Task: Create a rule from the Routing list, Task moved to a section -> Set Priority in the project AgilePulse , set the section as To-Do and set the priority of the task as  High
Action: Mouse moved to (97, 326)
Screenshot: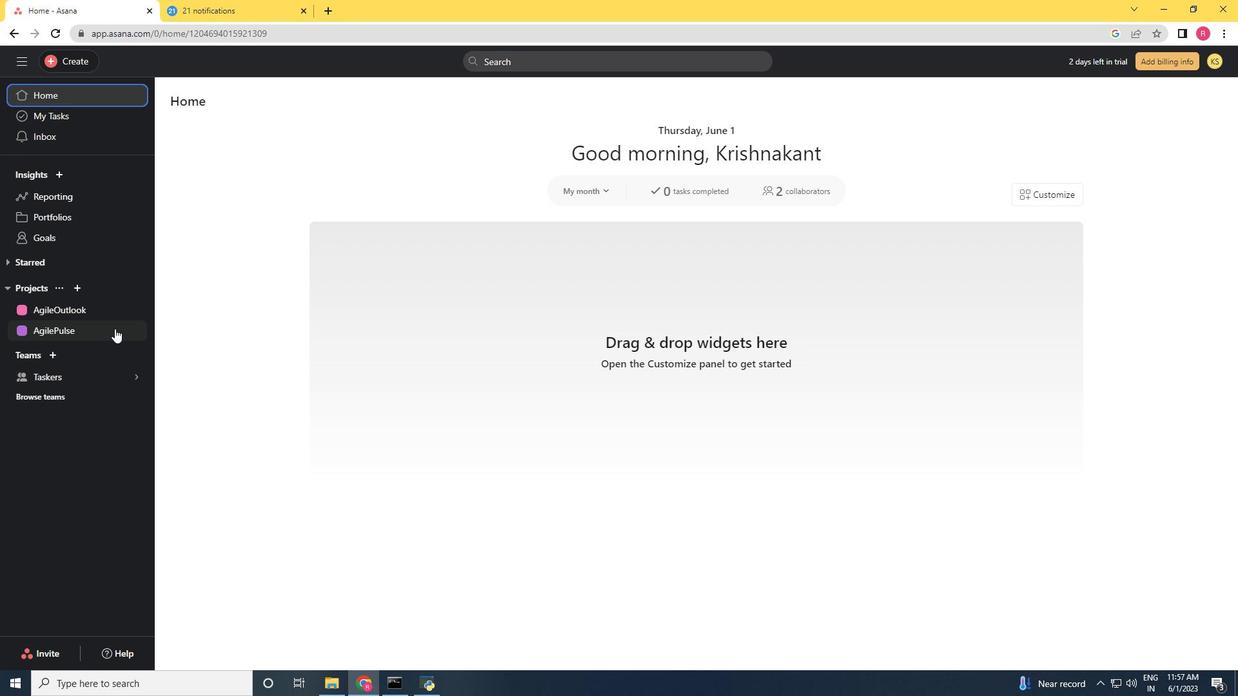 
Action: Mouse pressed left at (97, 326)
Screenshot: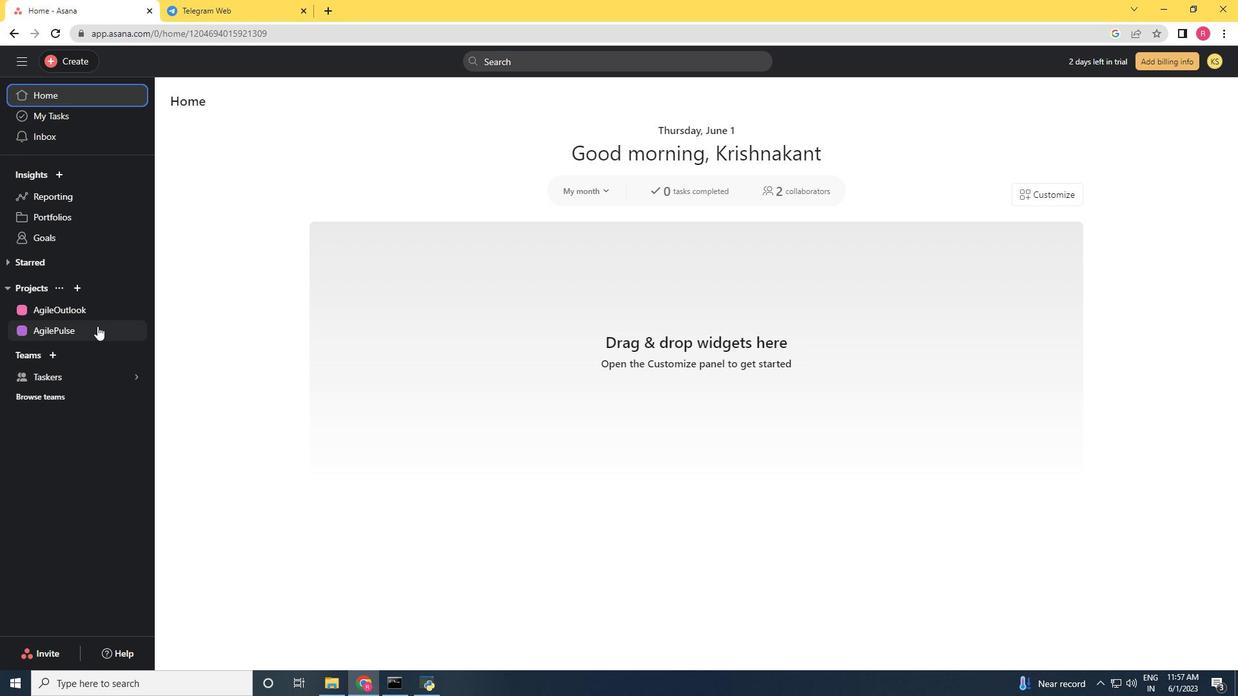 
Action: Mouse moved to (1181, 112)
Screenshot: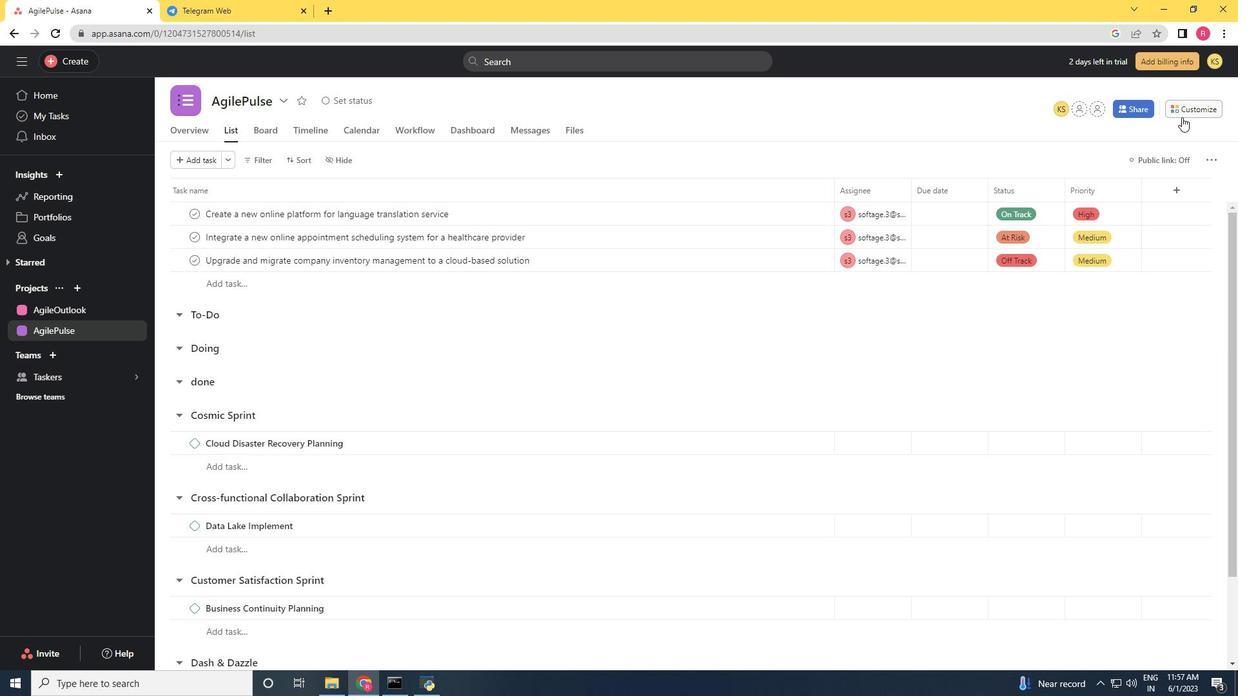 
Action: Mouse pressed left at (1181, 112)
Screenshot: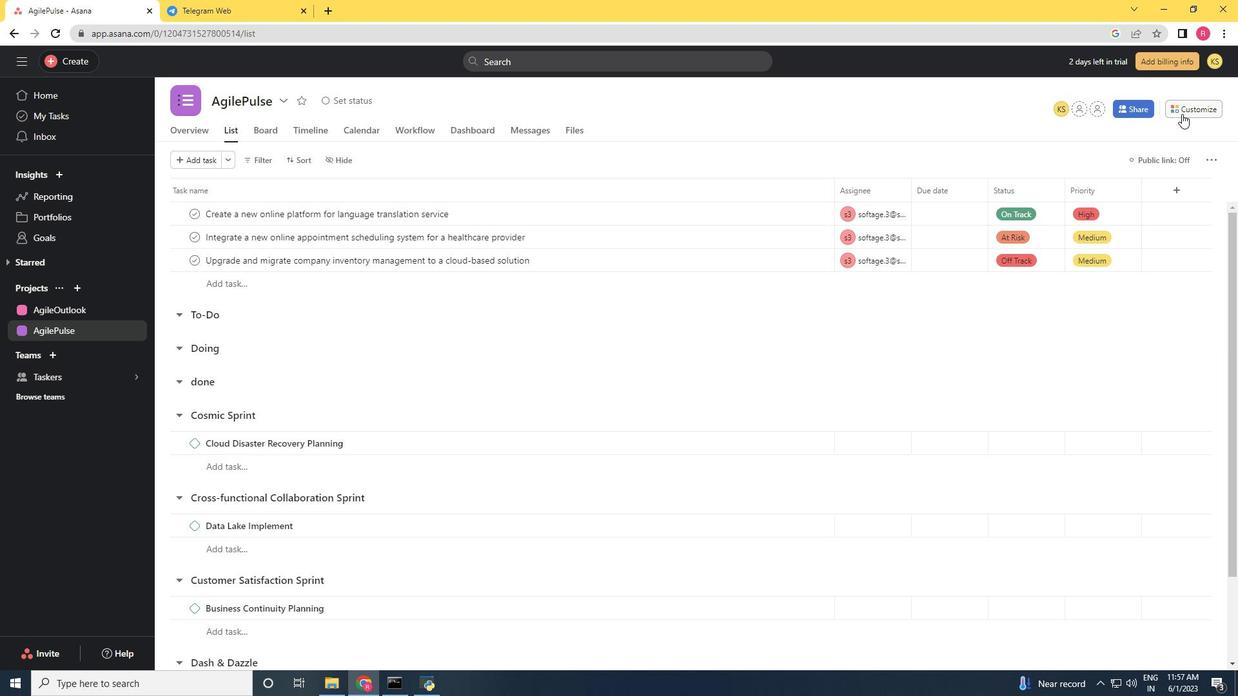 
Action: Mouse moved to (962, 279)
Screenshot: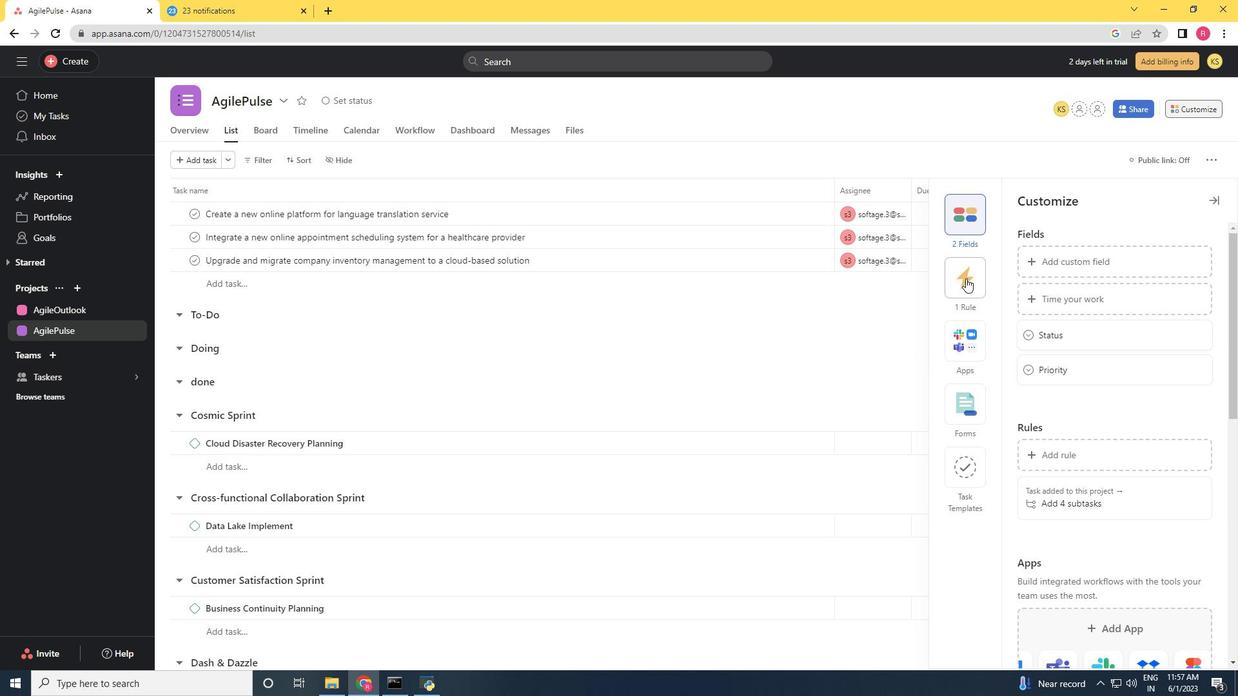 
Action: Mouse pressed left at (962, 279)
Screenshot: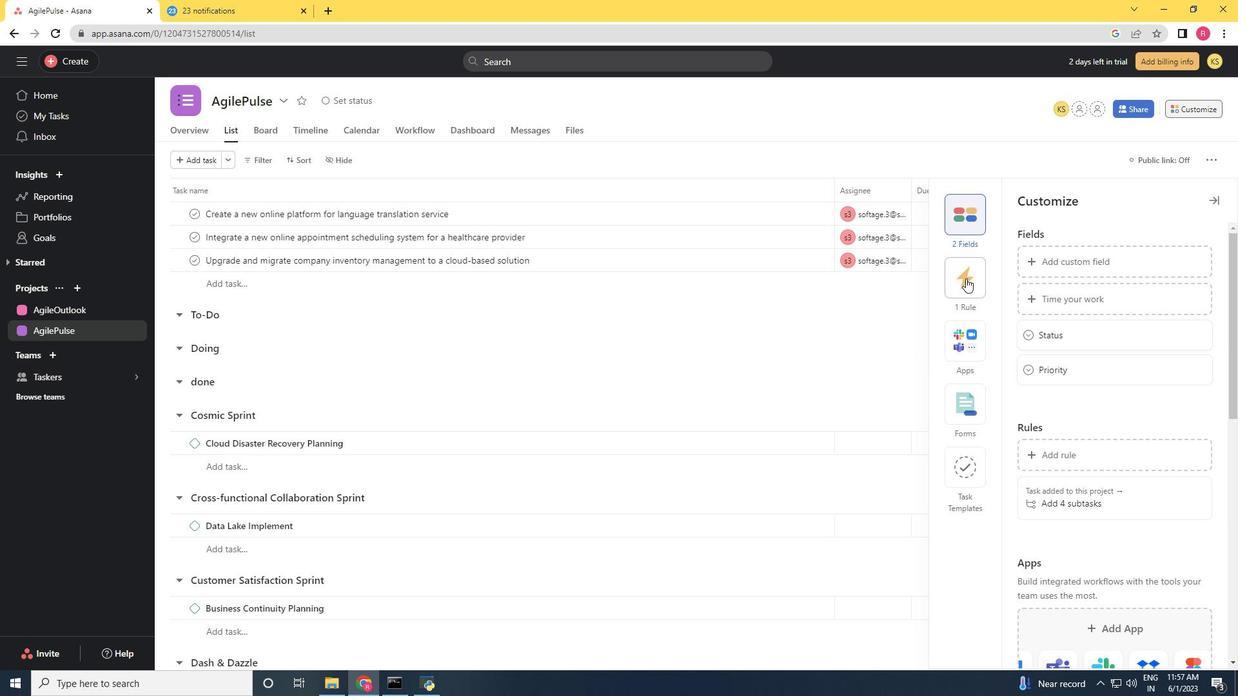 
Action: Mouse moved to (1050, 248)
Screenshot: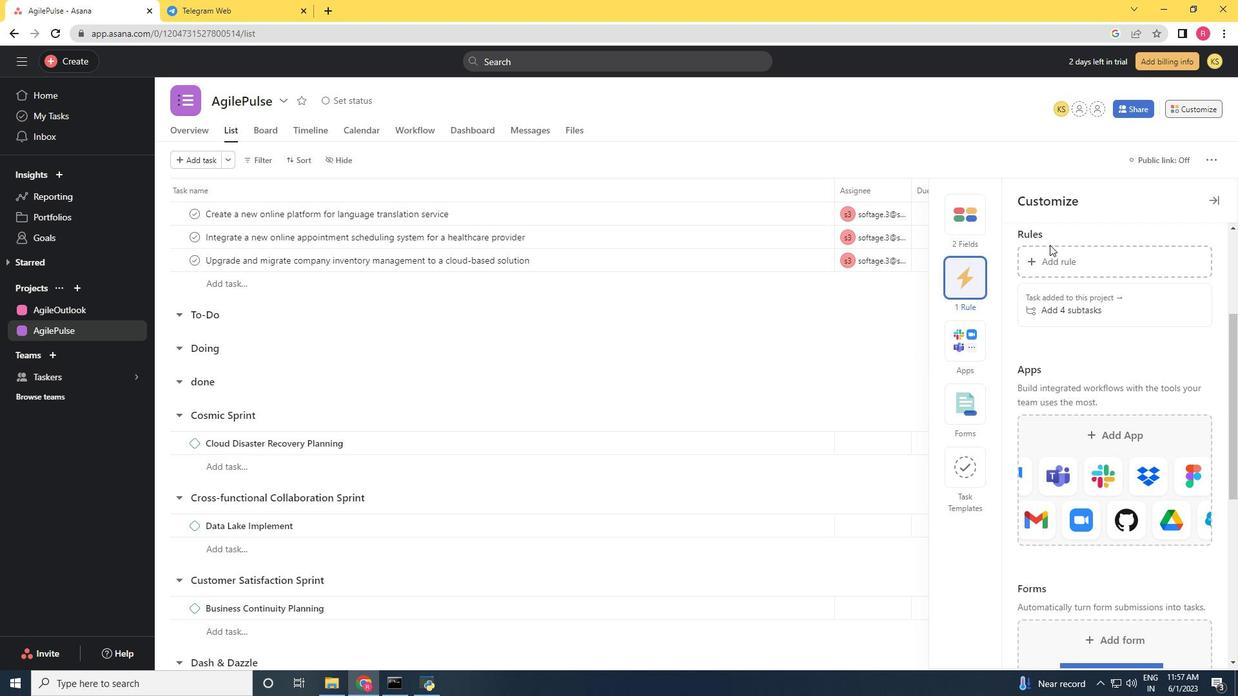 
Action: Mouse pressed left at (1050, 248)
Screenshot: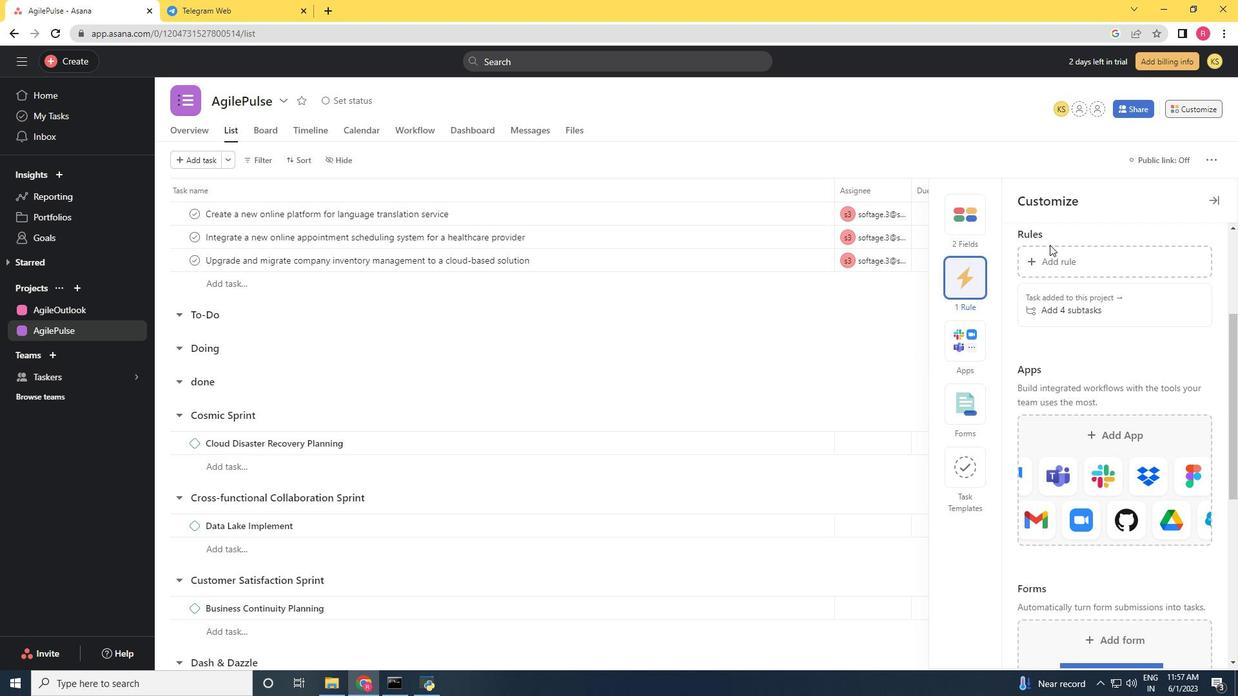 
Action: Mouse moved to (256, 171)
Screenshot: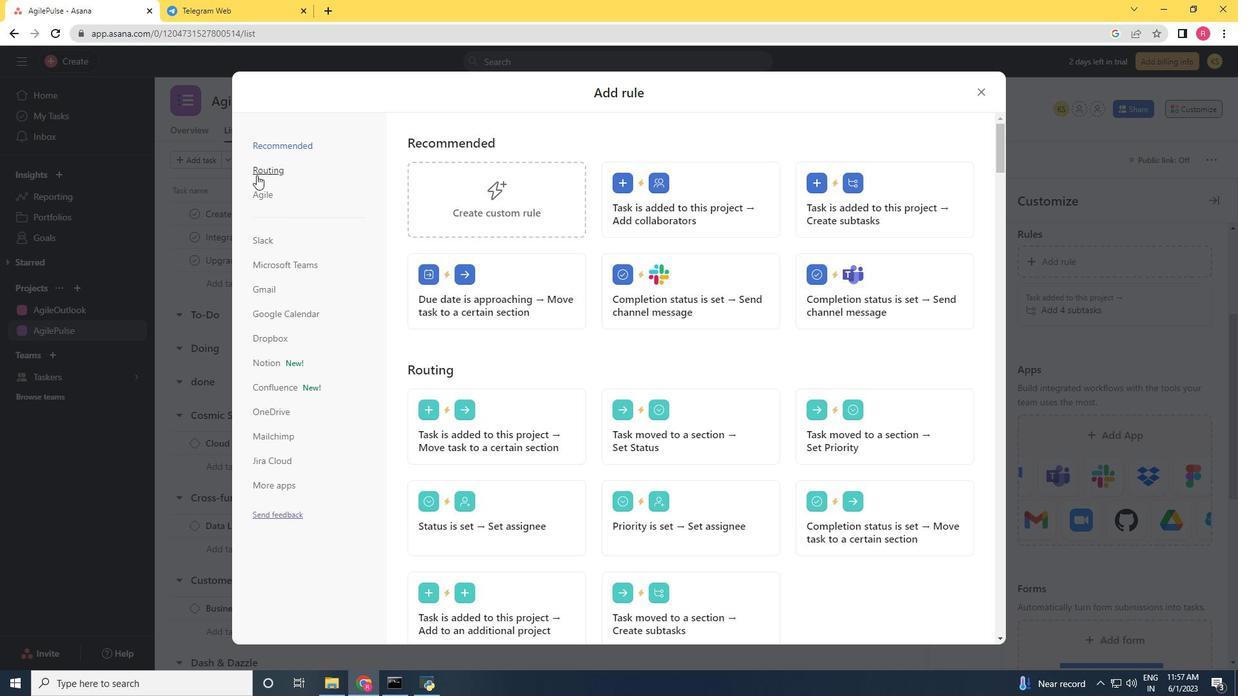 
Action: Mouse pressed left at (256, 171)
Screenshot: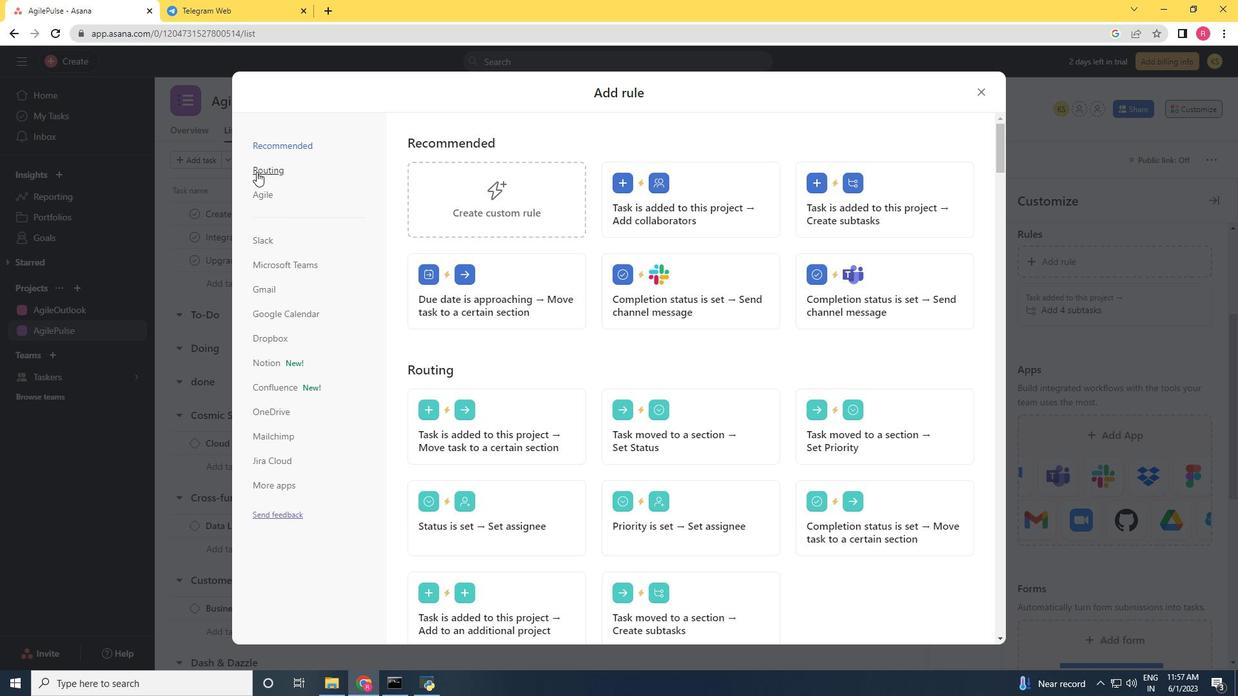 
Action: Mouse moved to (833, 205)
Screenshot: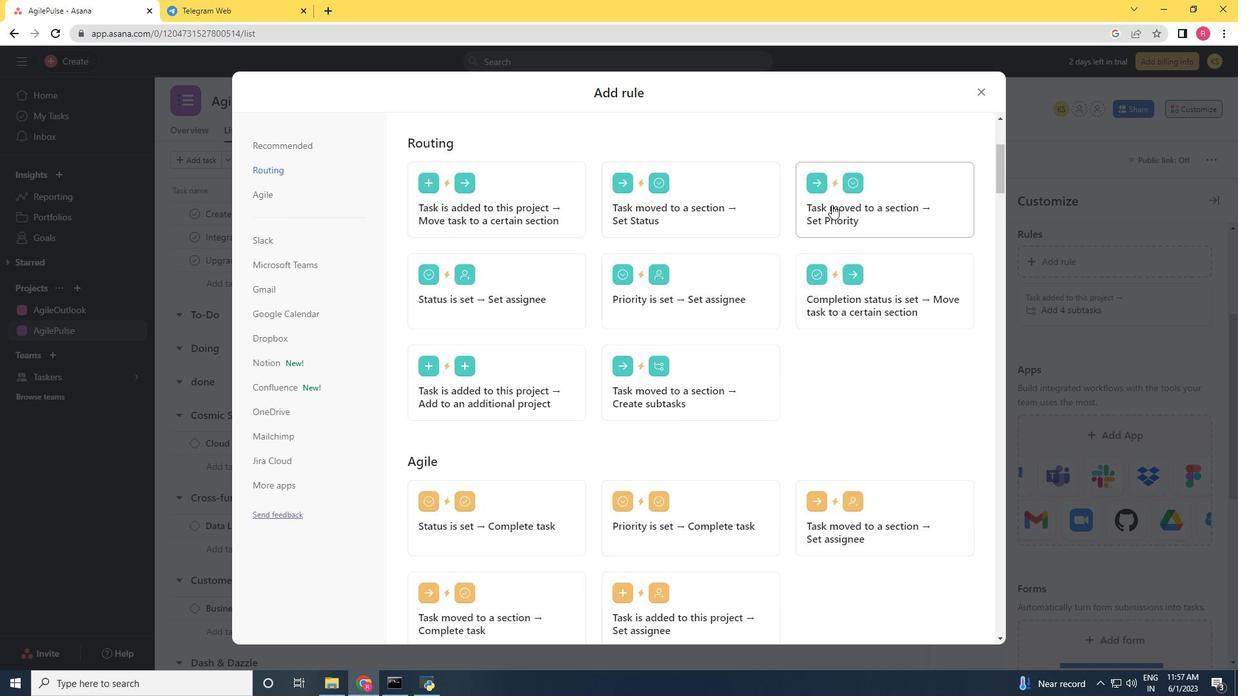 
Action: Mouse pressed left at (833, 205)
Screenshot: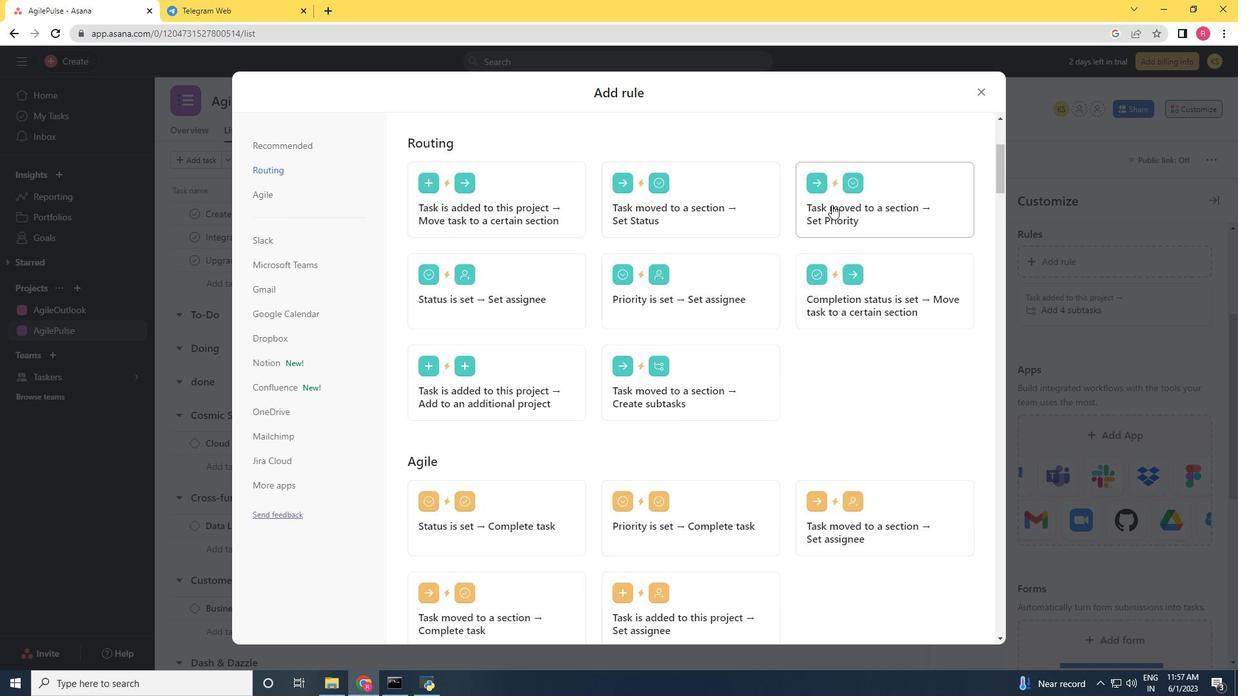 
Action: Mouse moved to (524, 341)
Screenshot: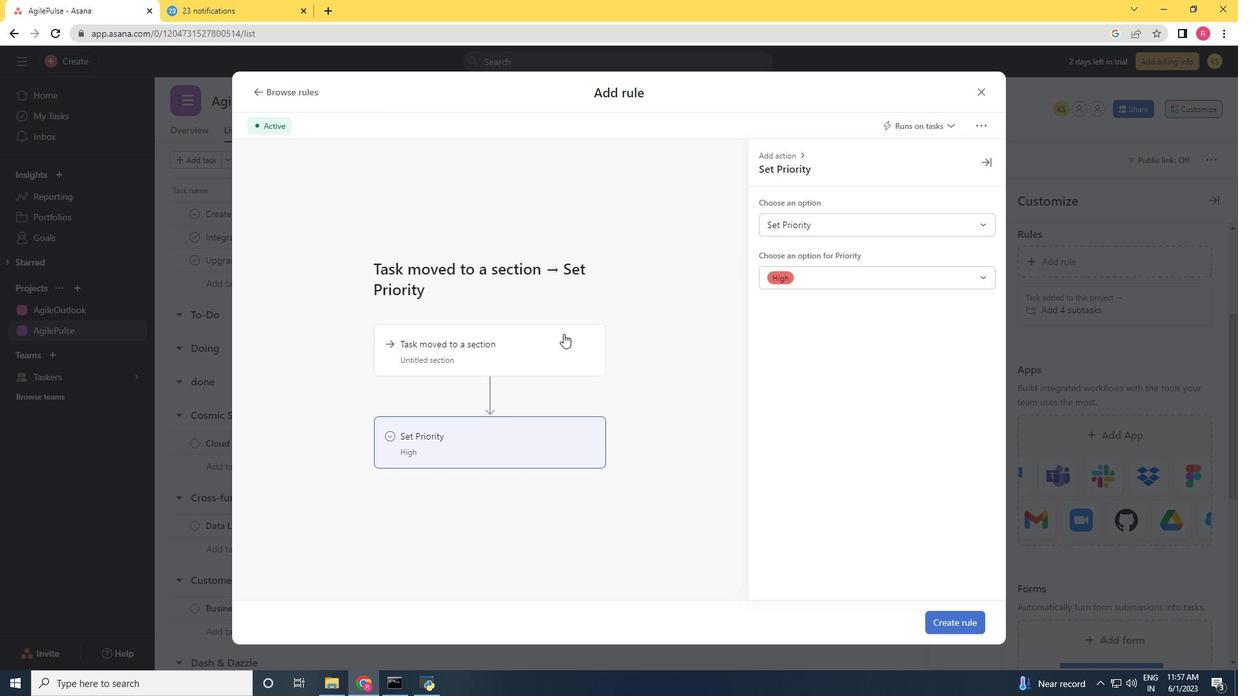 
Action: Mouse pressed left at (524, 341)
Screenshot: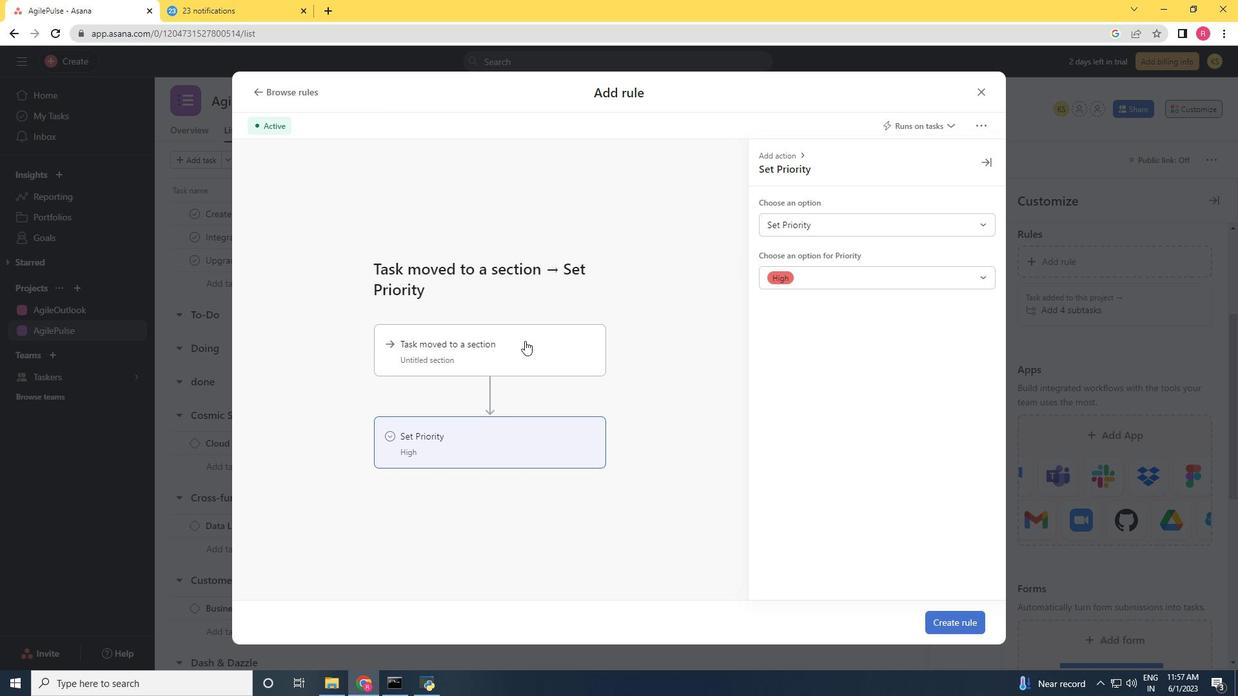 
Action: Mouse moved to (815, 223)
Screenshot: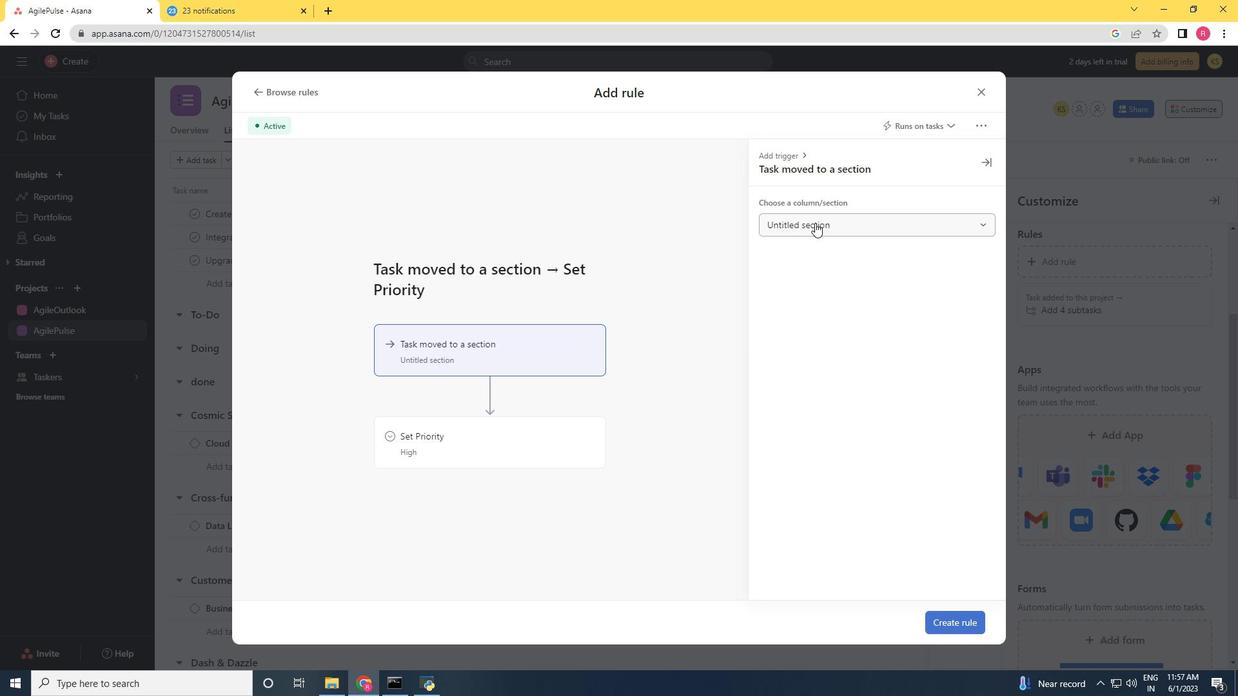 
Action: Mouse pressed left at (815, 223)
Screenshot: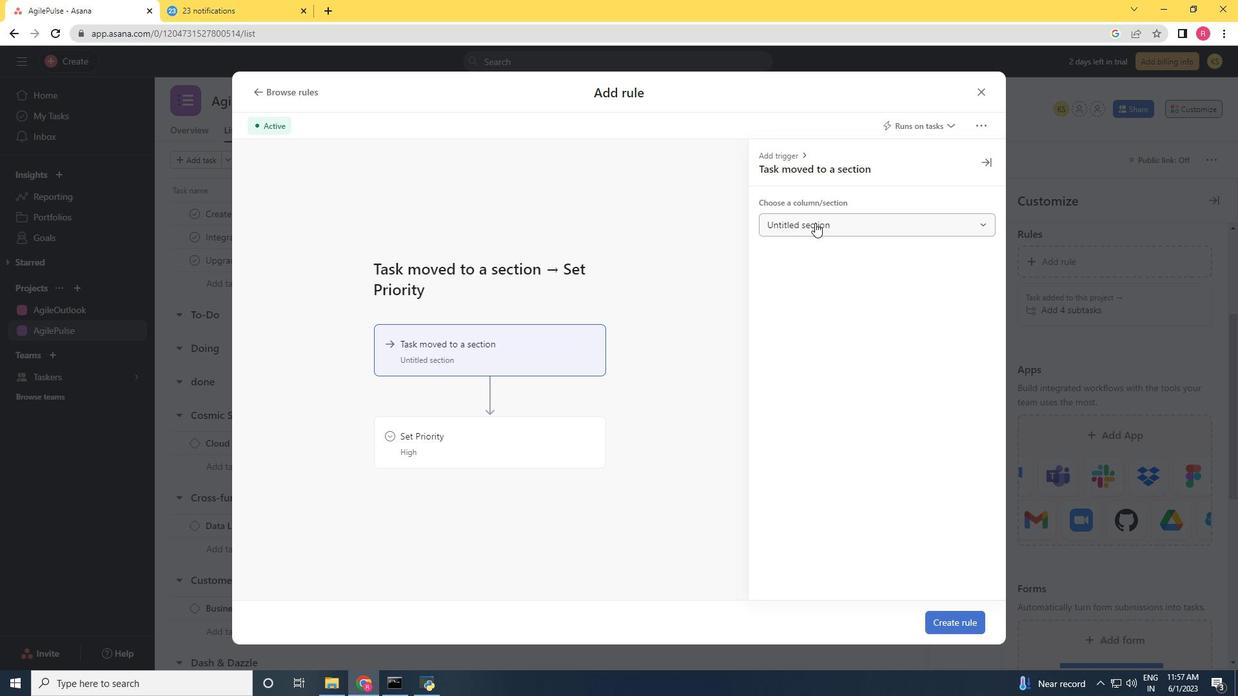 
Action: Mouse moved to (801, 273)
Screenshot: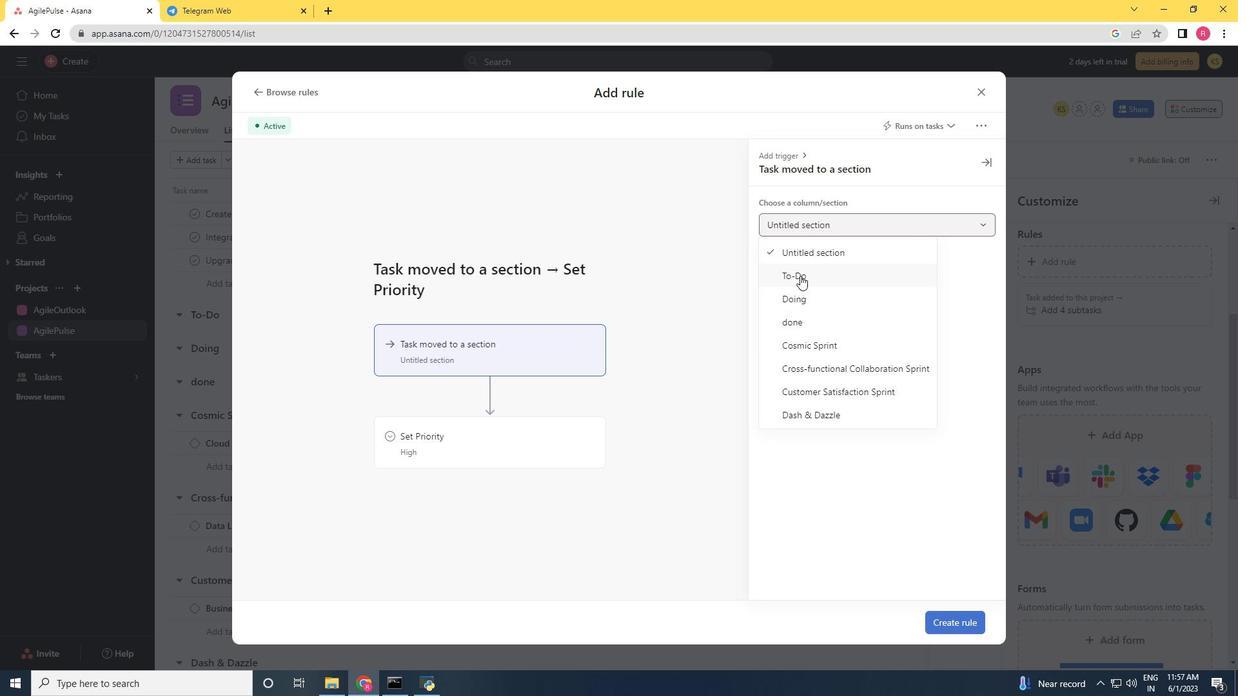 
Action: Mouse pressed left at (801, 273)
Screenshot: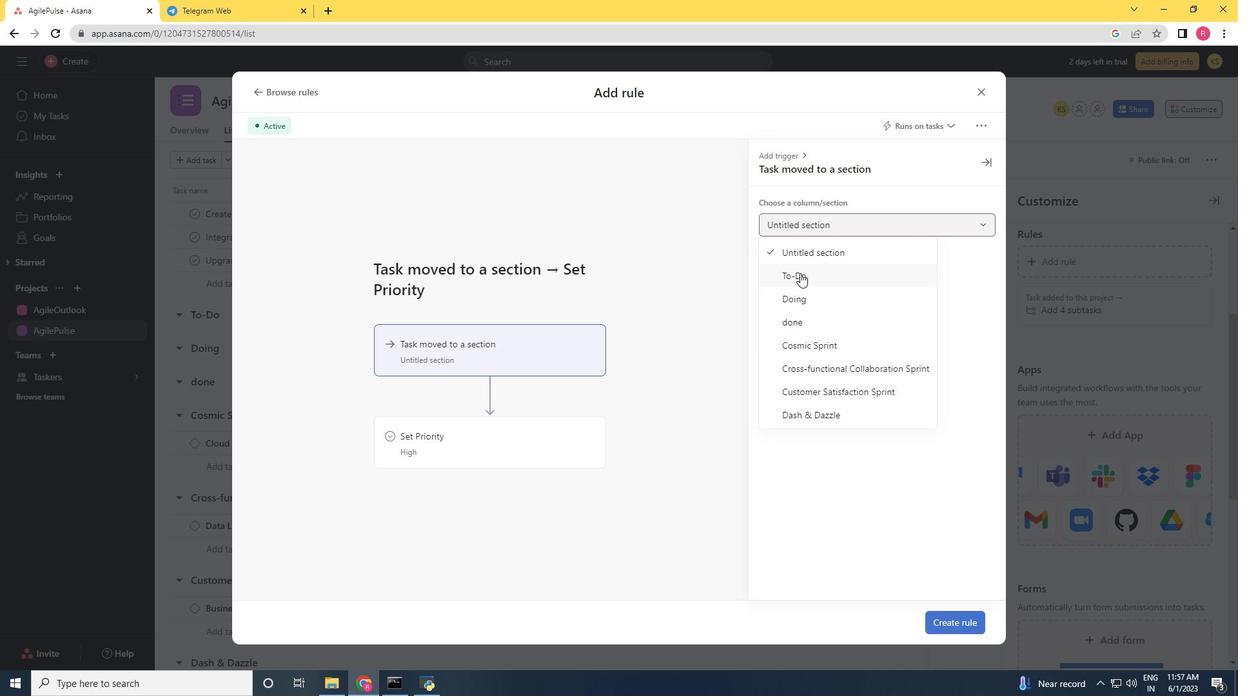 
Action: Mouse moved to (530, 438)
Screenshot: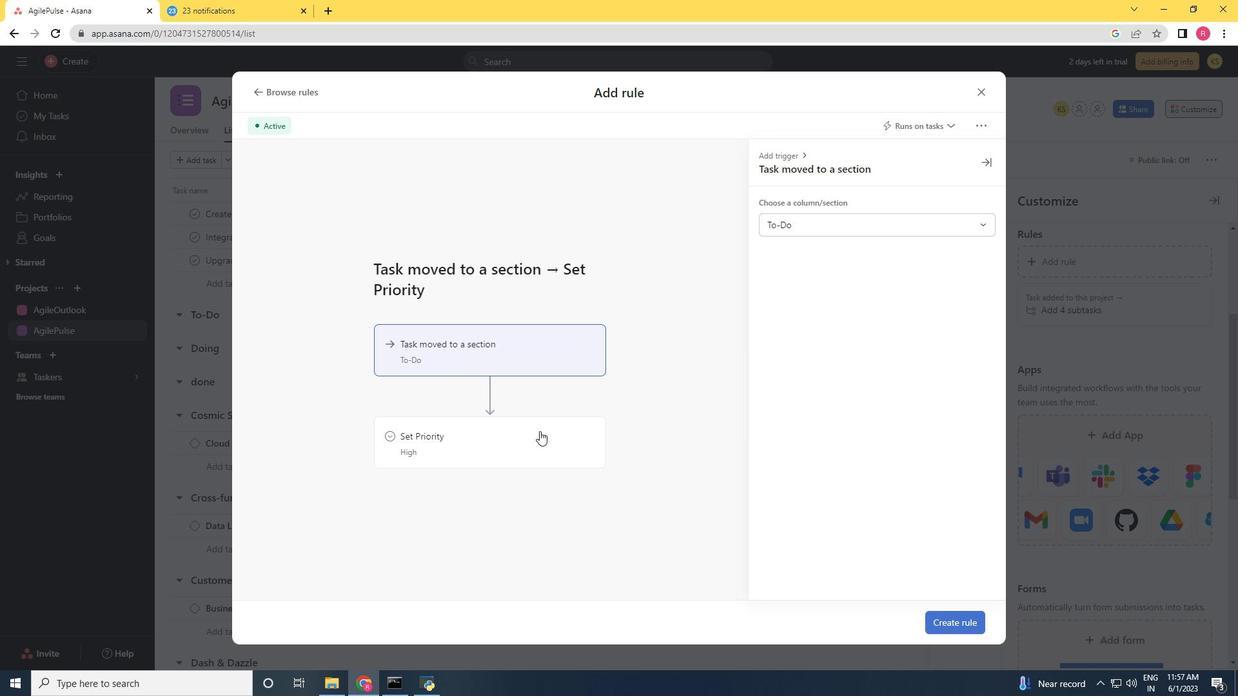 
Action: Mouse pressed left at (530, 438)
Screenshot: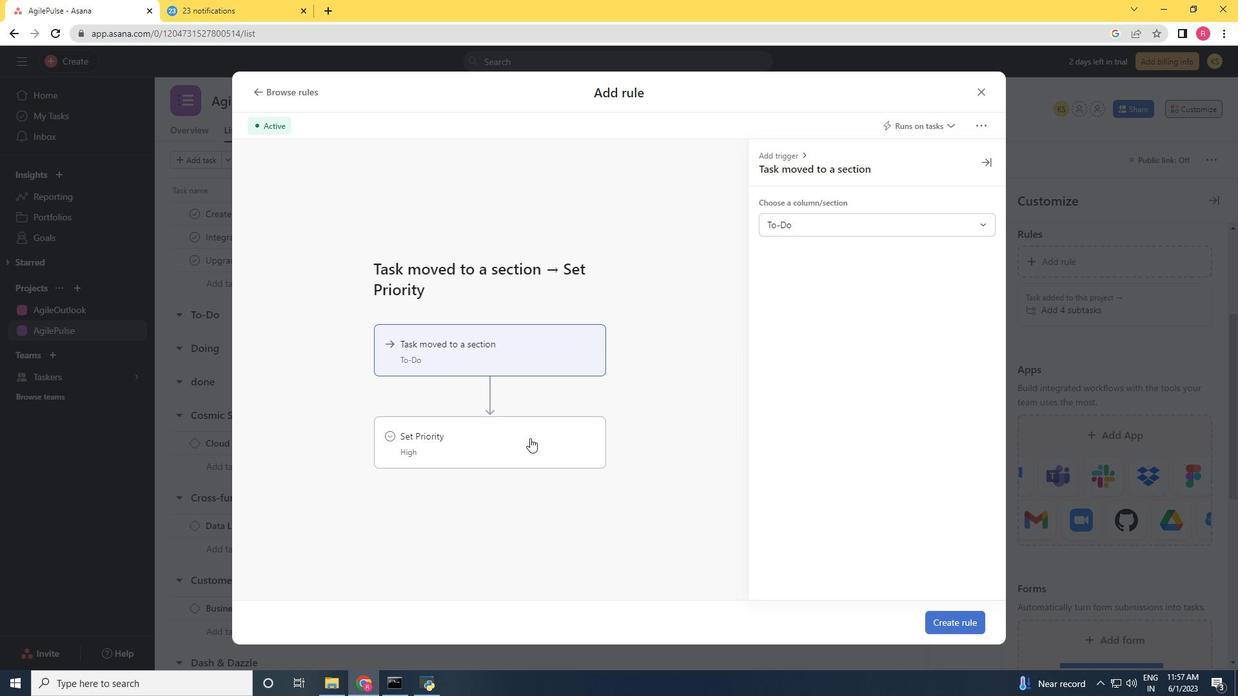 
Action: Mouse moved to (805, 227)
Screenshot: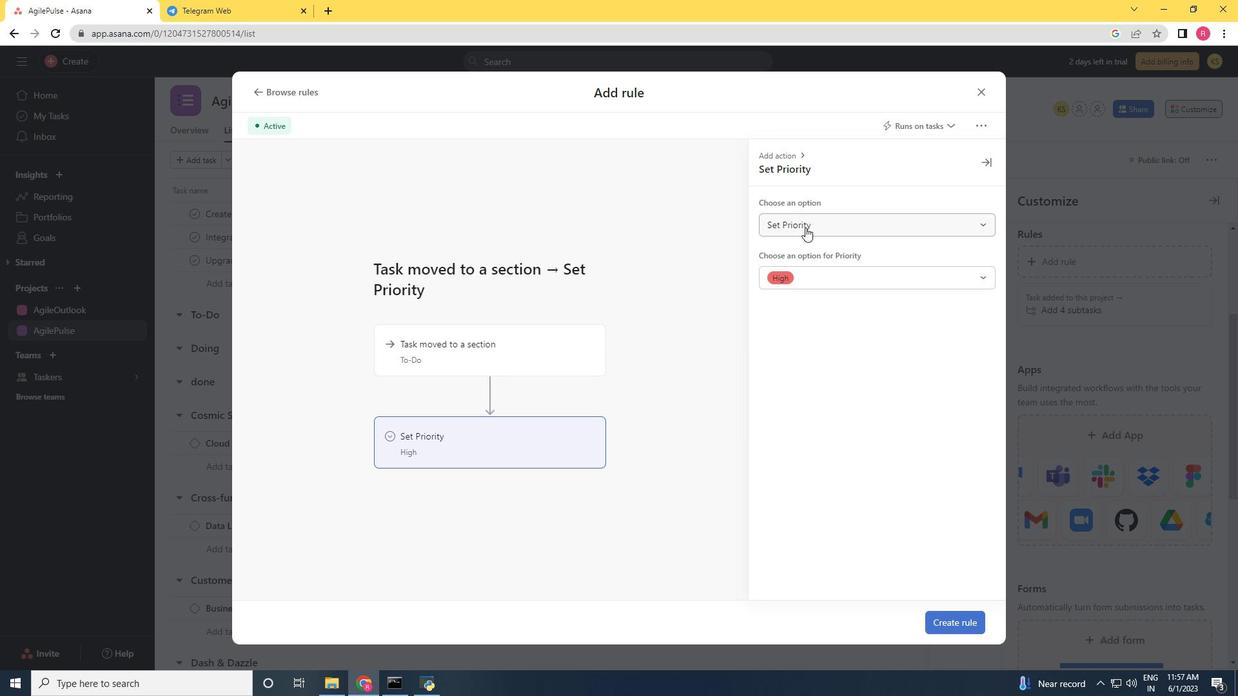 
Action: Mouse pressed left at (805, 227)
Screenshot: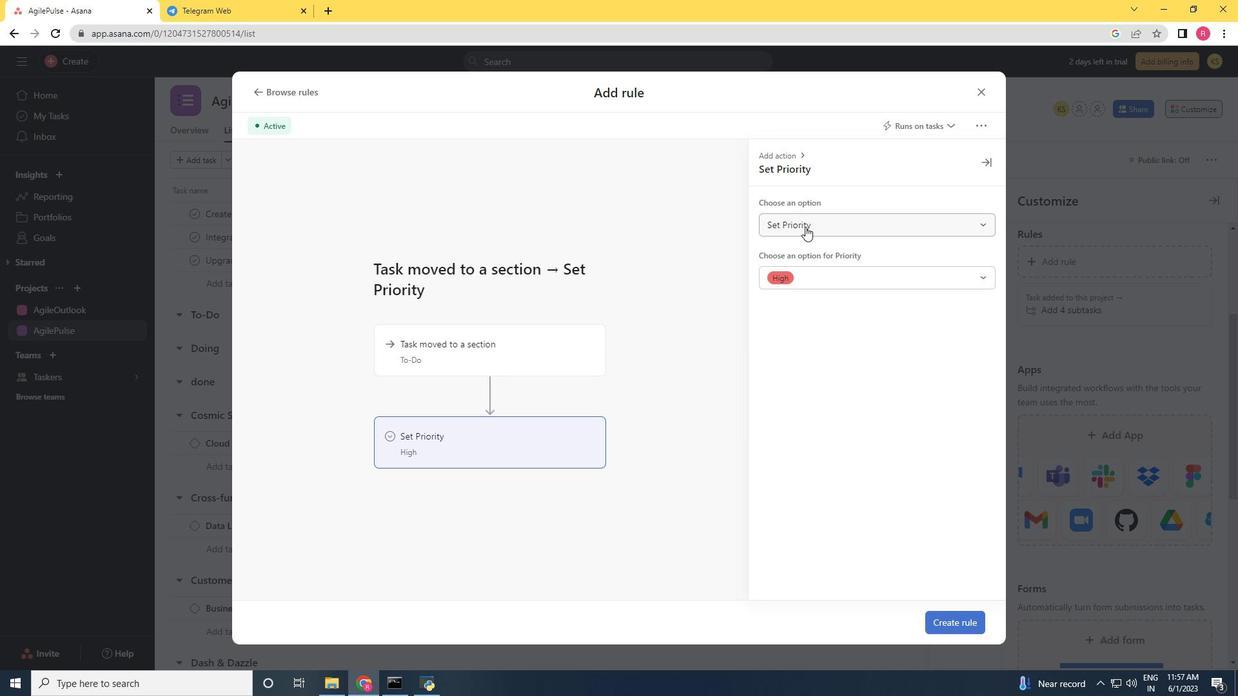 
Action: Mouse moved to (806, 253)
Screenshot: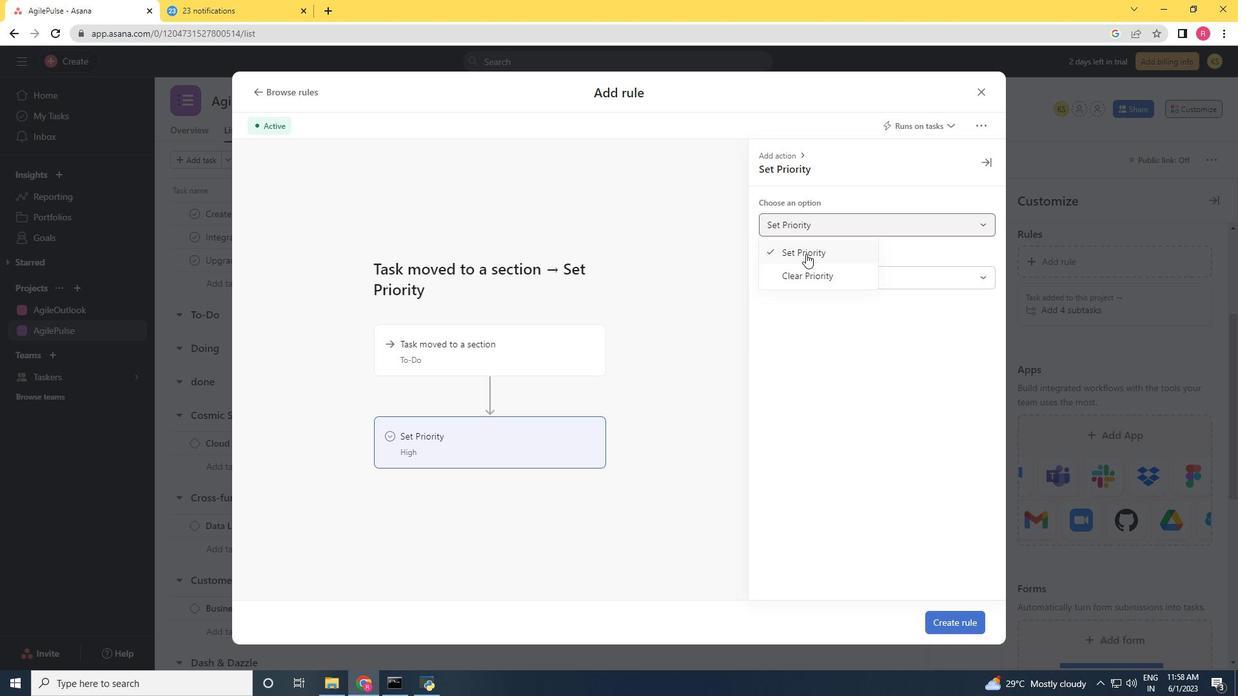 
Action: Mouse pressed left at (806, 253)
Screenshot: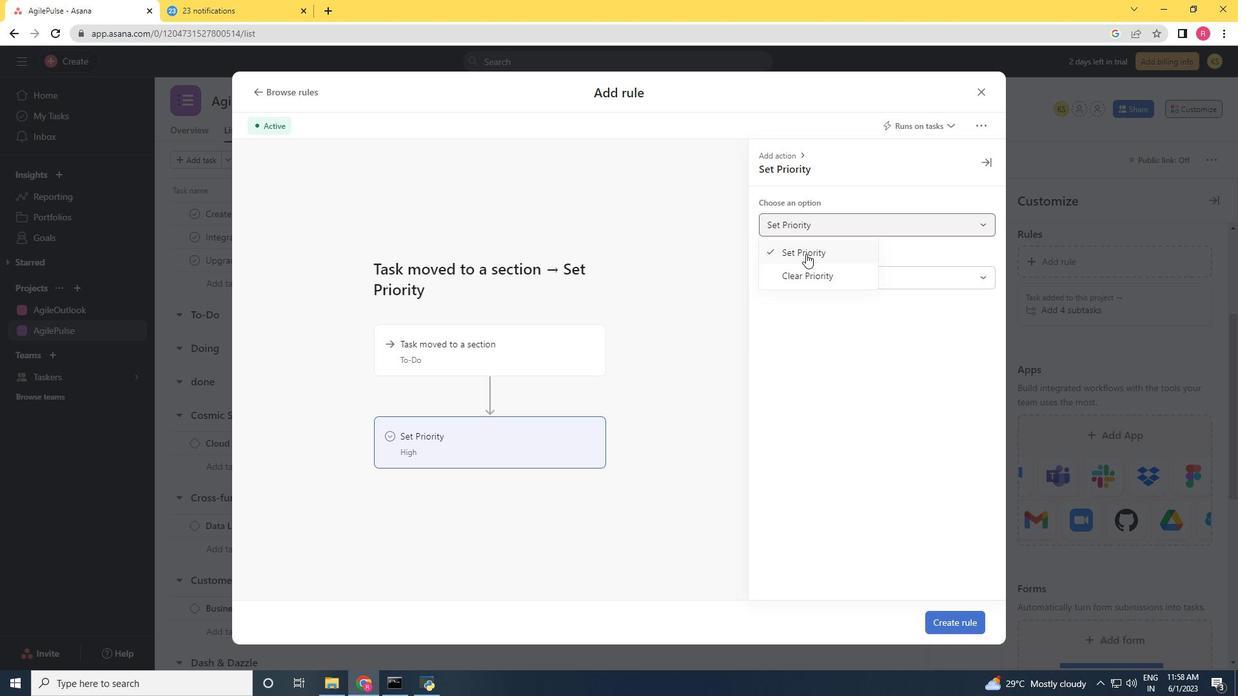 
Action: Mouse moved to (823, 272)
Screenshot: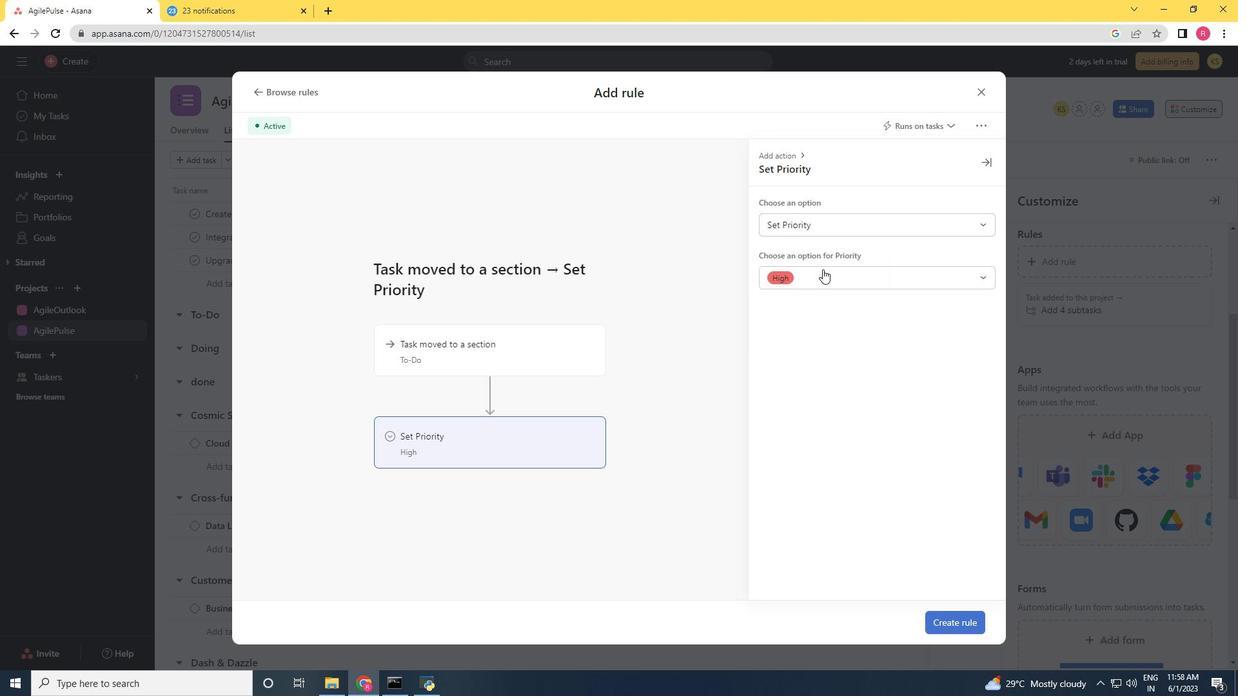 
Action: Mouse pressed left at (823, 272)
Screenshot: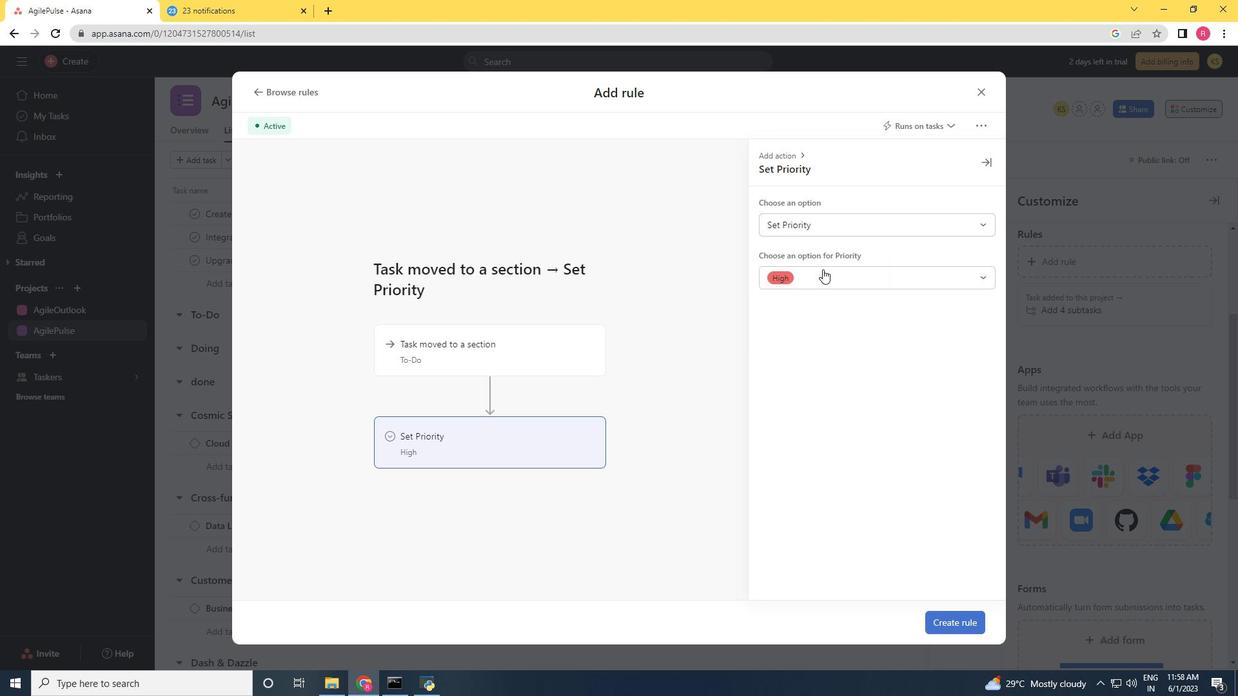 
Action: Mouse moved to (803, 300)
Screenshot: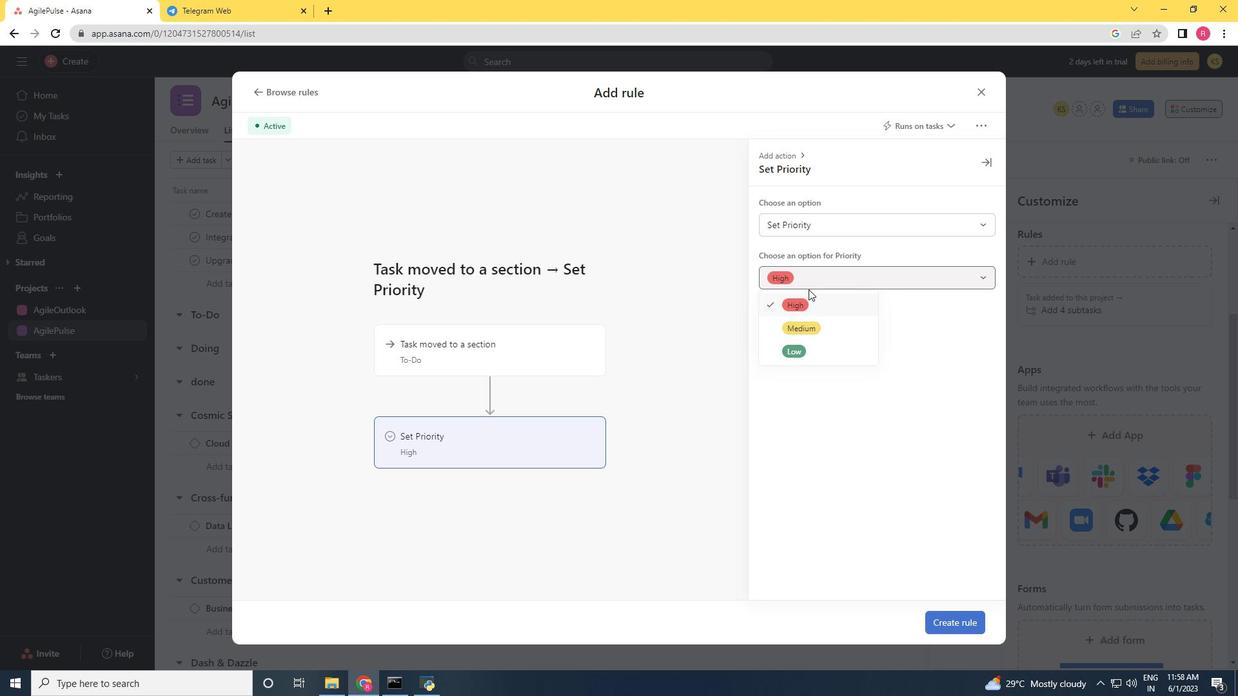 
Action: Mouse pressed left at (803, 300)
Screenshot: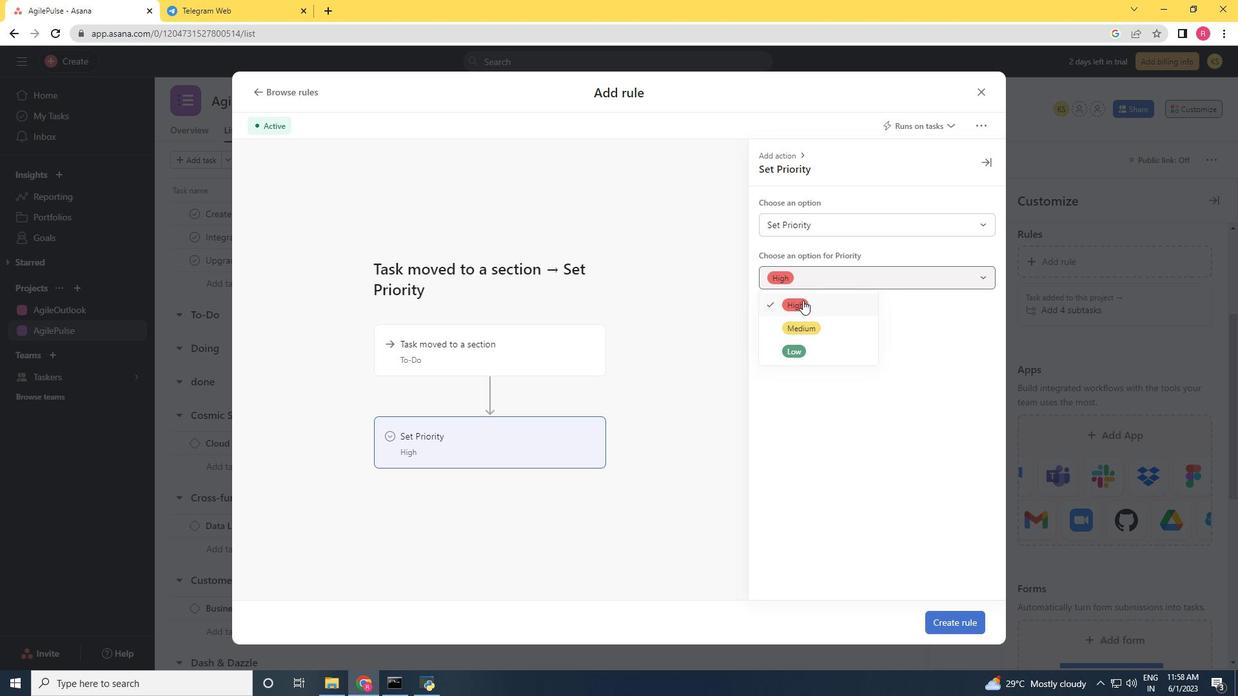 
Action: Mouse moved to (962, 627)
Screenshot: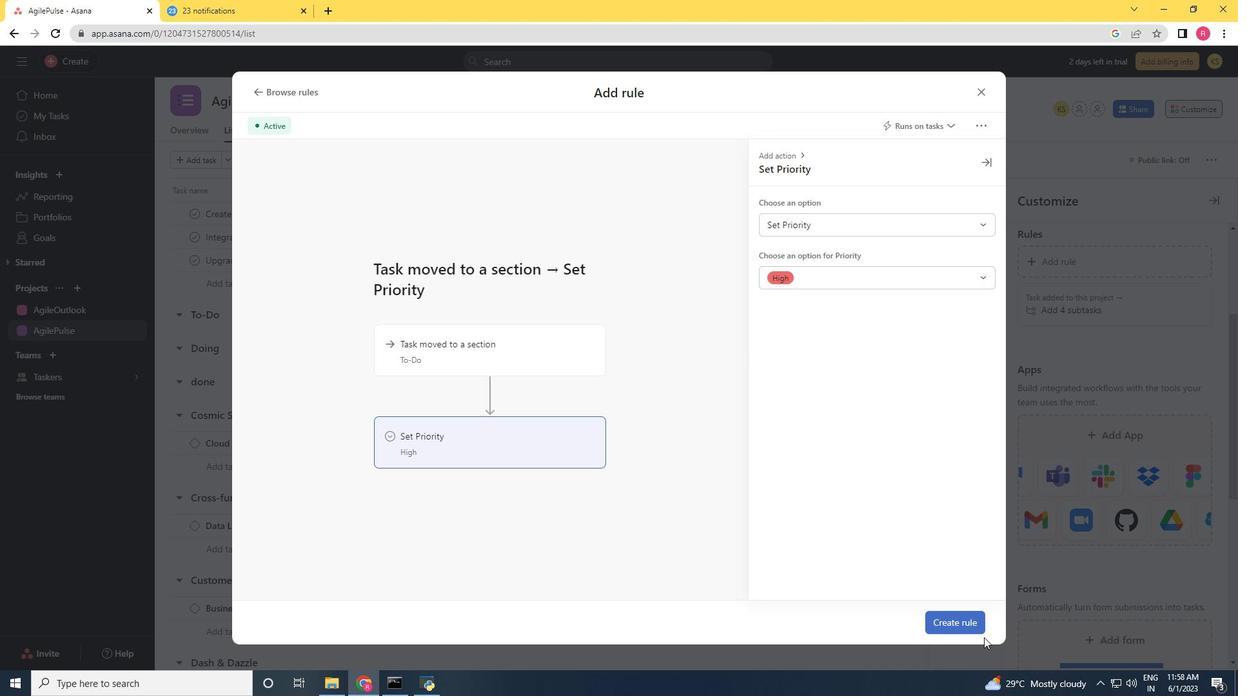 
Action: Mouse pressed left at (962, 627)
Screenshot: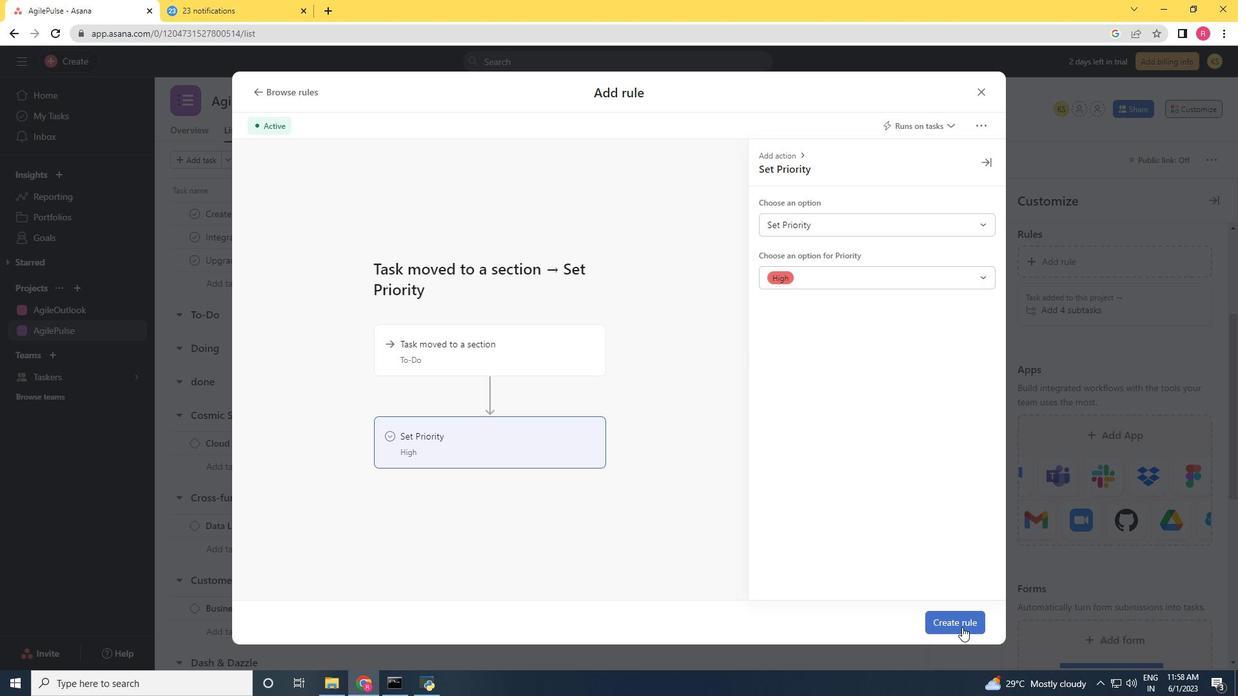 
Action: Mouse moved to (774, 494)
Screenshot: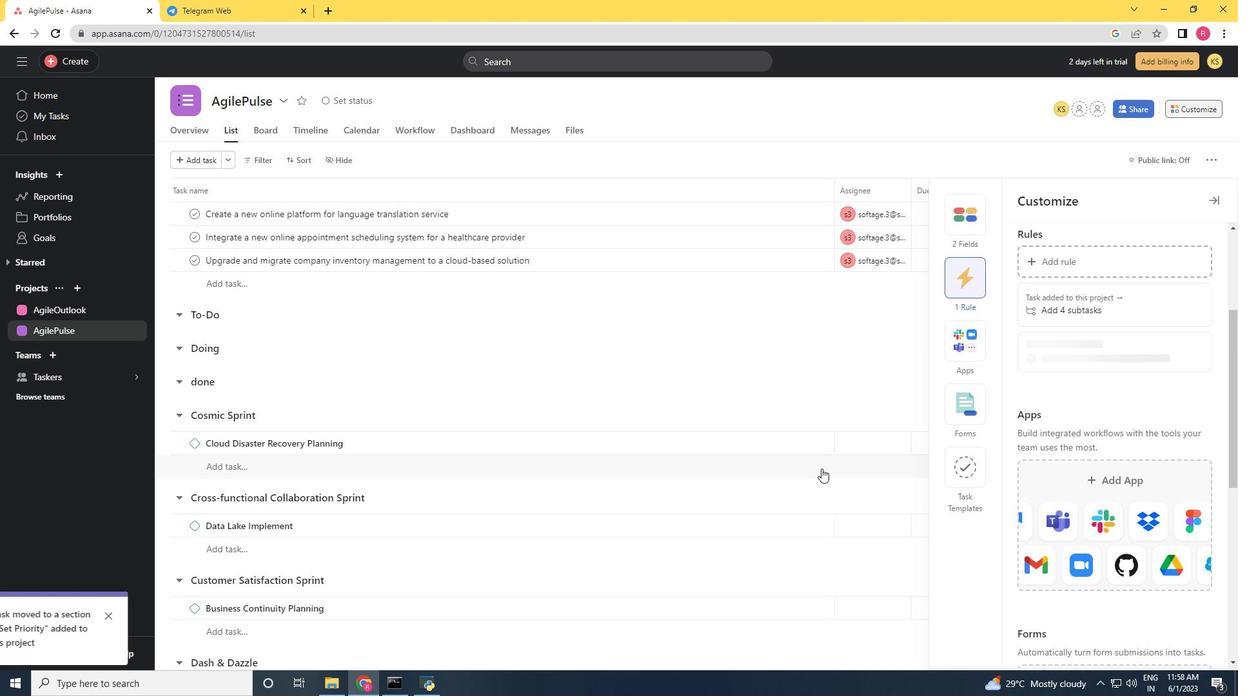 
